Task: Open Card Card0000000192 in Board Board0000000048 in Workspace WS0000000016 in Trello. Add Member prateek.ku2001@gmail.com to Card Card0000000192 in Board Board0000000048 in Workspace WS0000000016 in Trello. Add Red Label titled Label0000000192 to Card Card0000000192 in Board Board0000000048 in Workspace WS0000000016 in Trello. Add Checklist CL0000000192 to Card Card0000000192 in Board Board0000000048 in Workspace WS0000000016 in Trello. Add Dates with Start Date as Nov 01 2023 and Due Date as Nov 30 2023 to Card Card0000000192 in Board Board0000000048 in Workspace WS0000000016 in Trello
Action: Mouse moved to (280, 468)
Screenshot: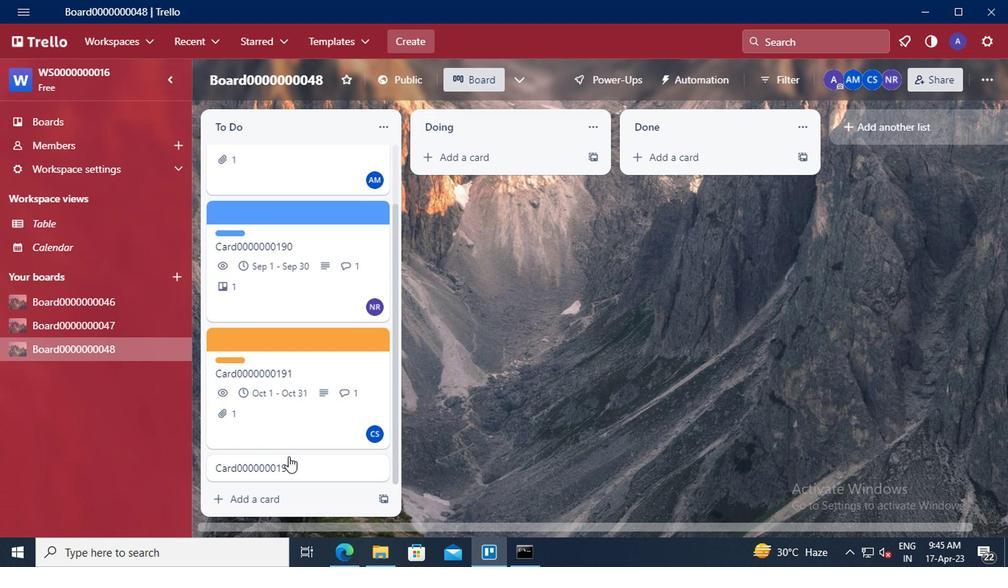 
Action: Mouse pressed left at (280, 468)
Screenshot: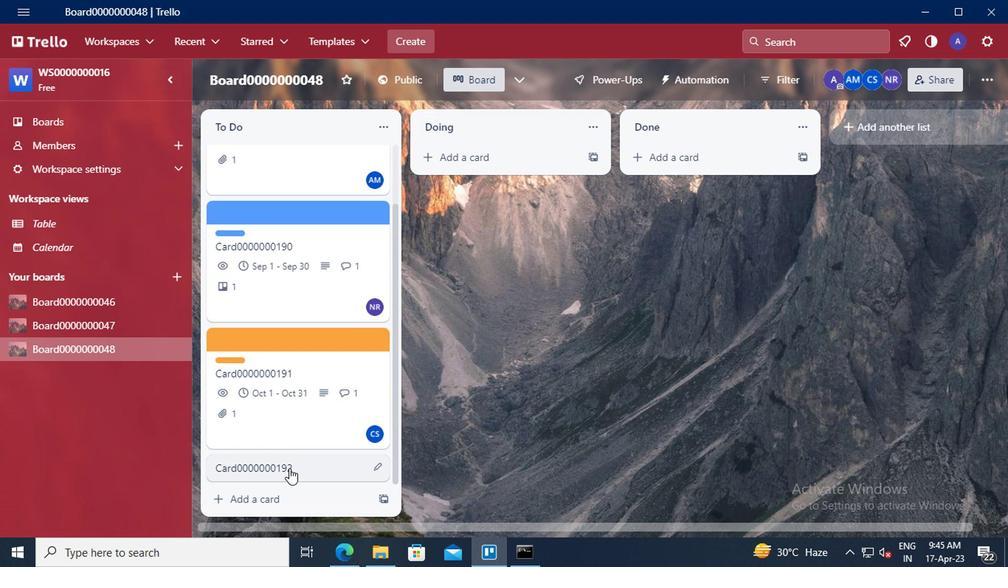 
Action: Mouse moved to (687, 190)
Screenshot: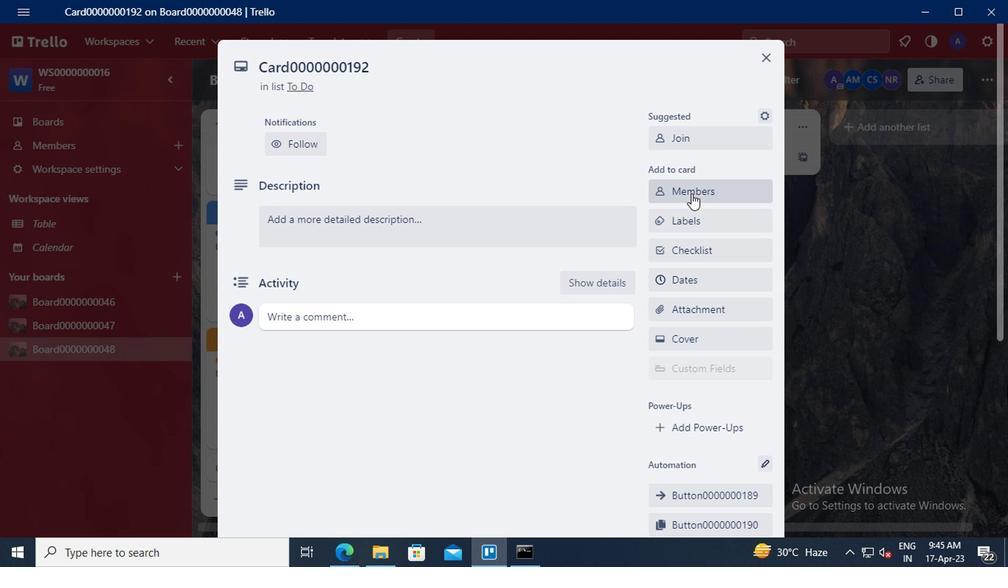 
Action: Mouse pressed left at (687, 190)
Screenshot: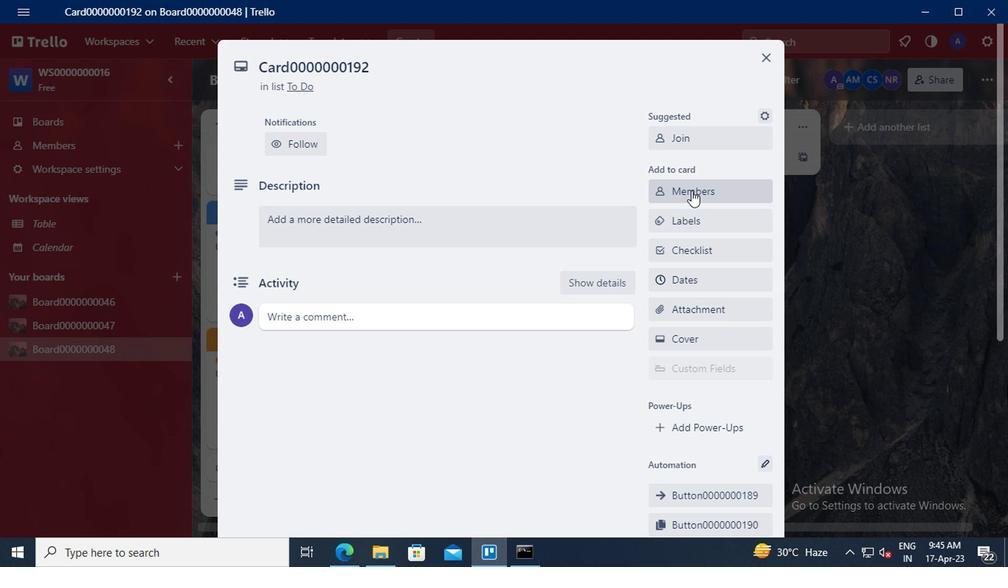 
Action: Mouse moved to (698, 256)
Screenshot: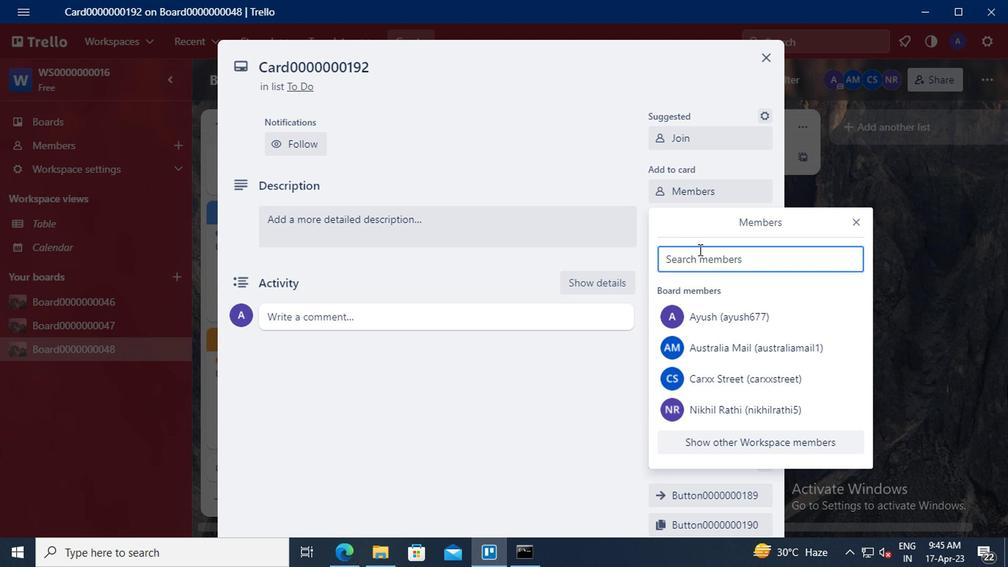 
Action: Mouse pressed left at (698, 256)
Screenshot: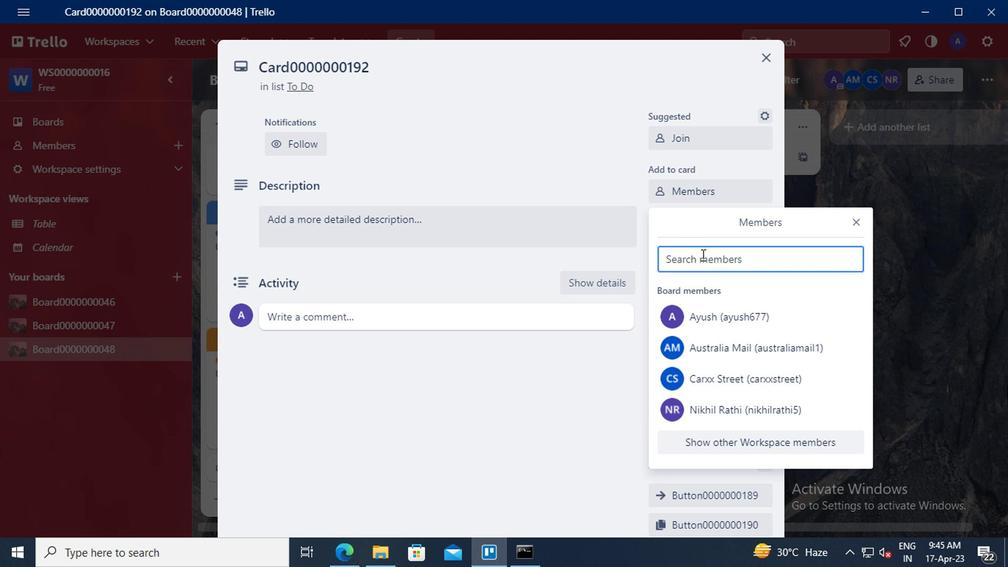 
Action: Mouse moved to (698, 256)
Screenshot: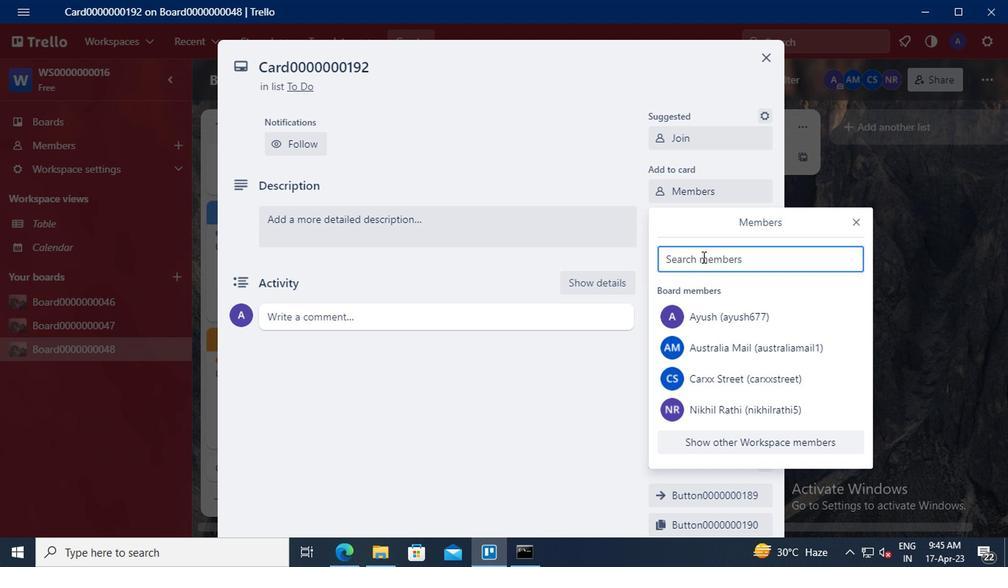 
Action: Key pressed <Key.shift>
Screenshot: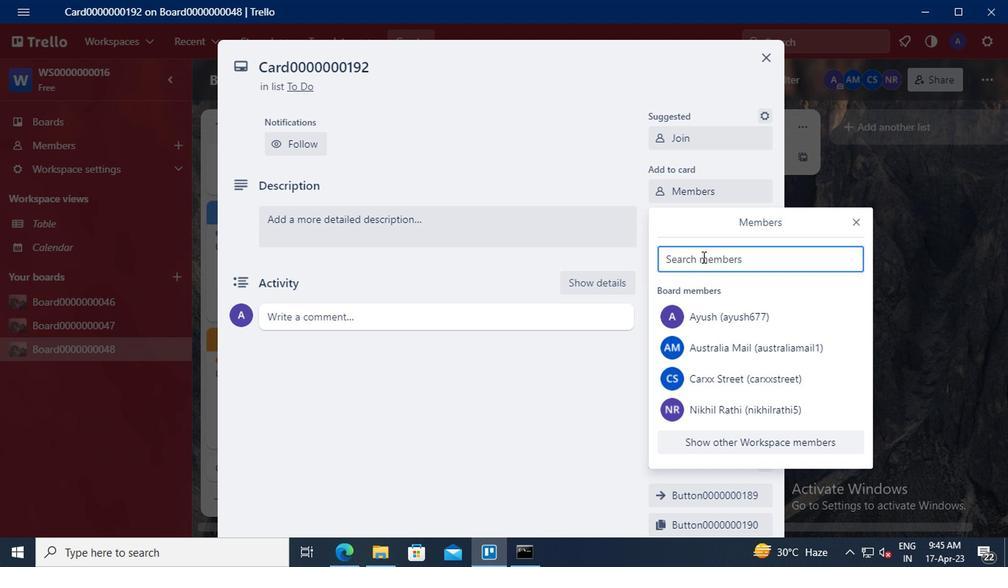 
Action: Mouse moved to (698, 256)
Screenshot: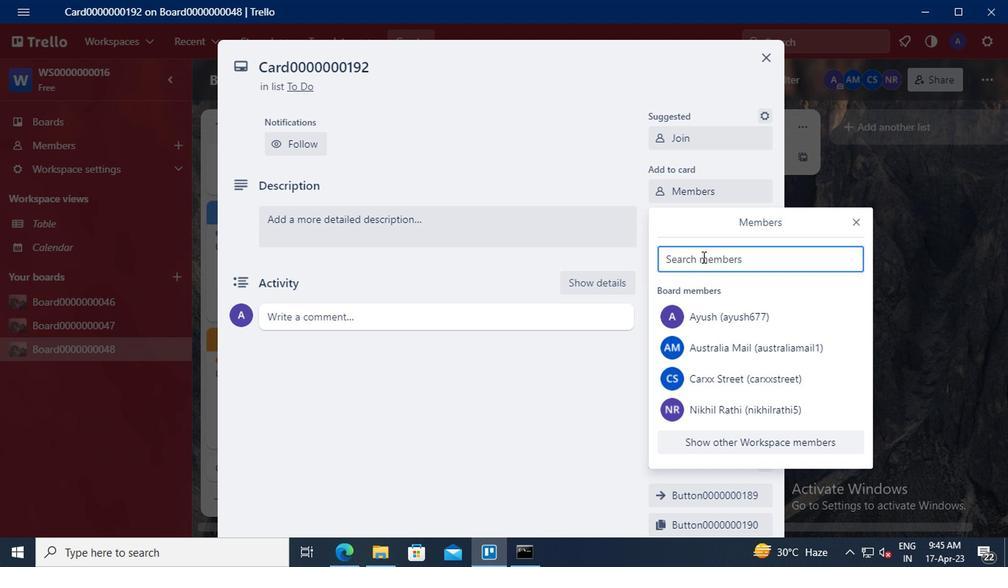 
Action: Key pressed P
Screenshot: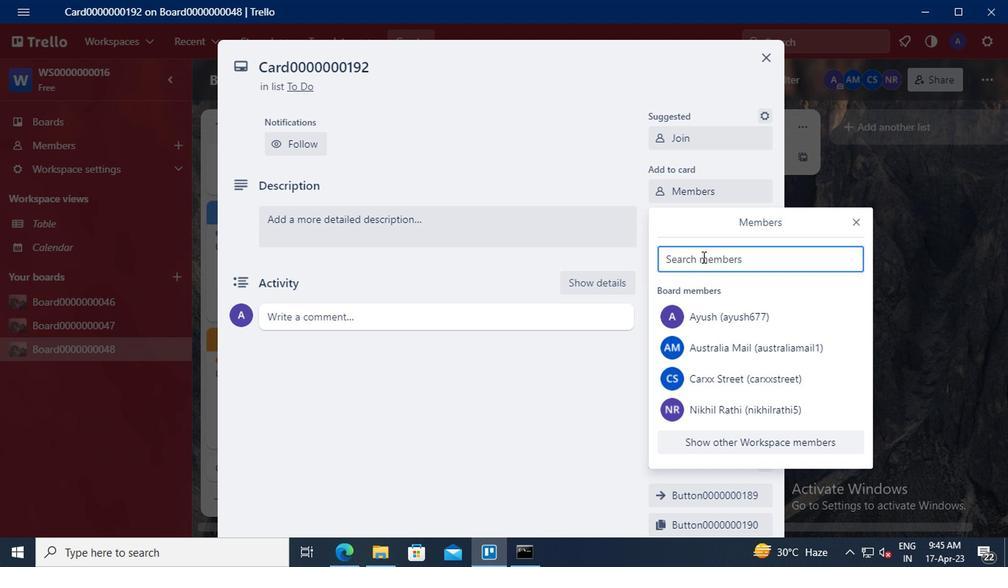 
Action: Mouse moved to (698, 256)
Screenshot: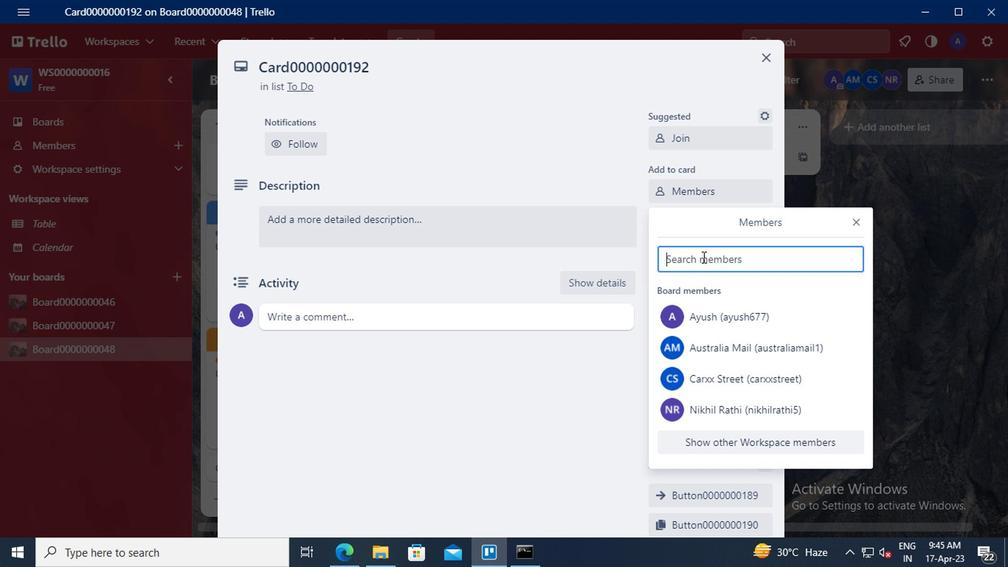 
Action: Key pressed A
Screenshot: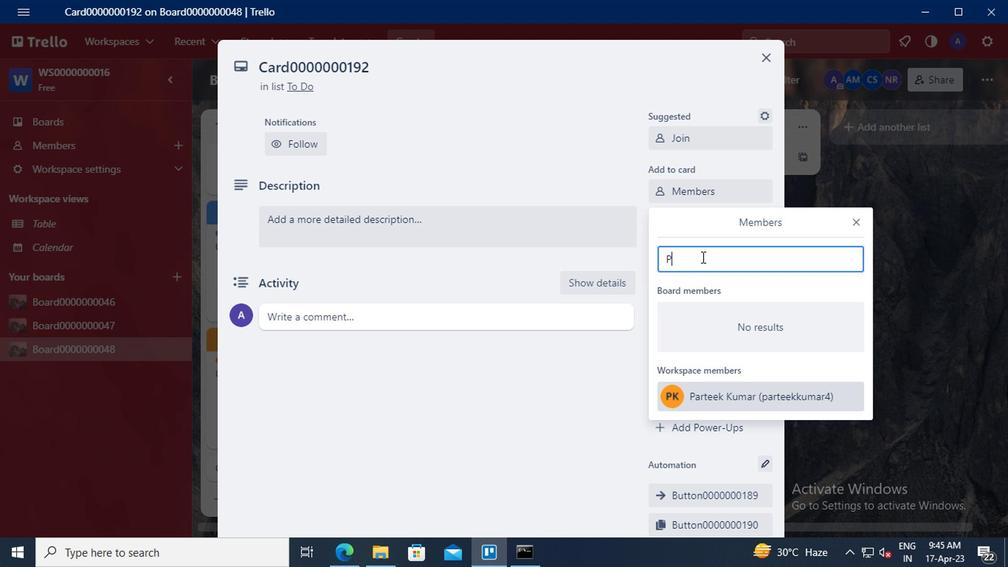 
Action: Mouse moved to (697, 256)
Screenshot: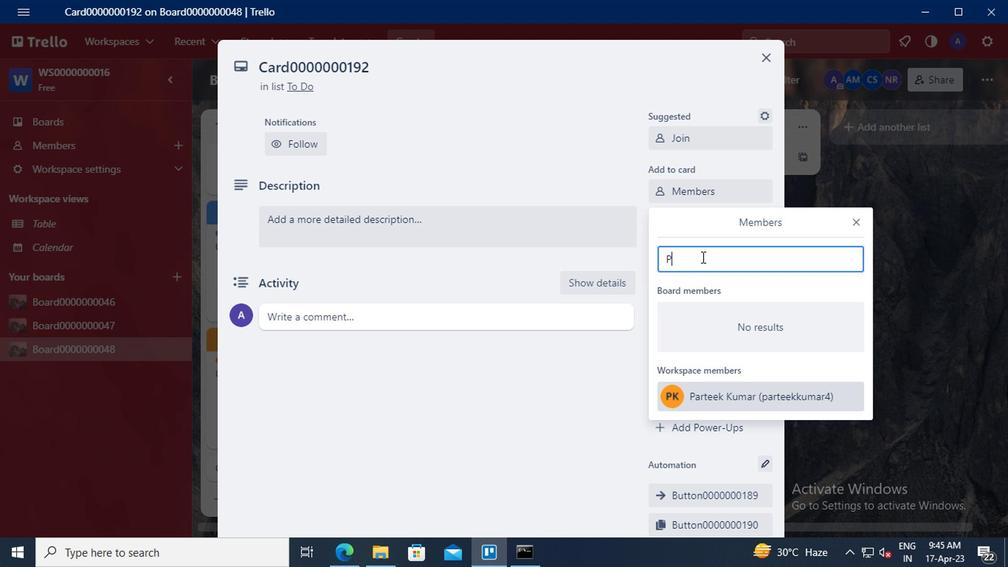 
Action: Key pressed RTEEK
Screenshot: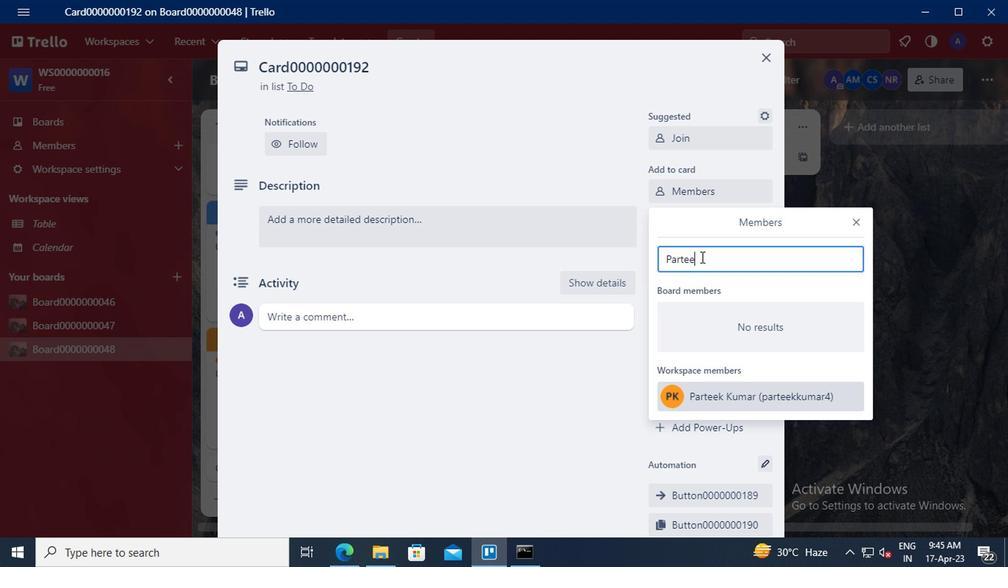 
Action: Mouse moved to (696, 393)
Screenshot: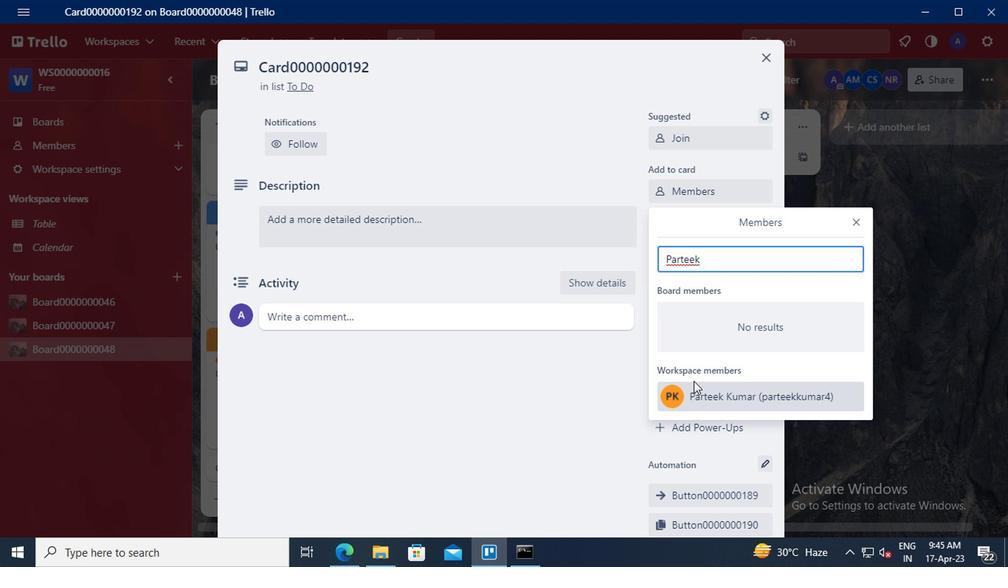 
Action: Mouse pressed left at (696, 393)
Screenshot: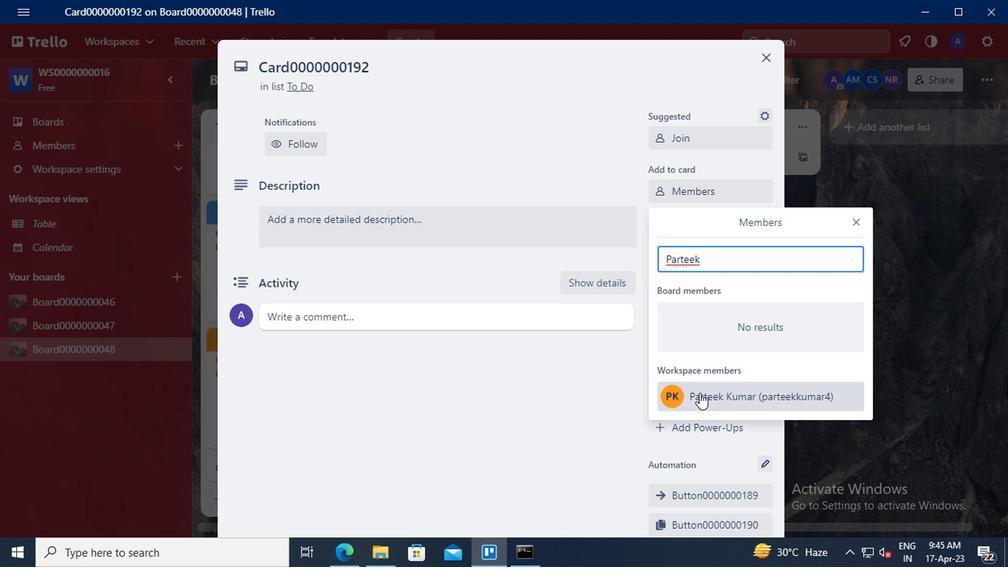 
Action: Mouse moved to (855, 221)
Screenshot: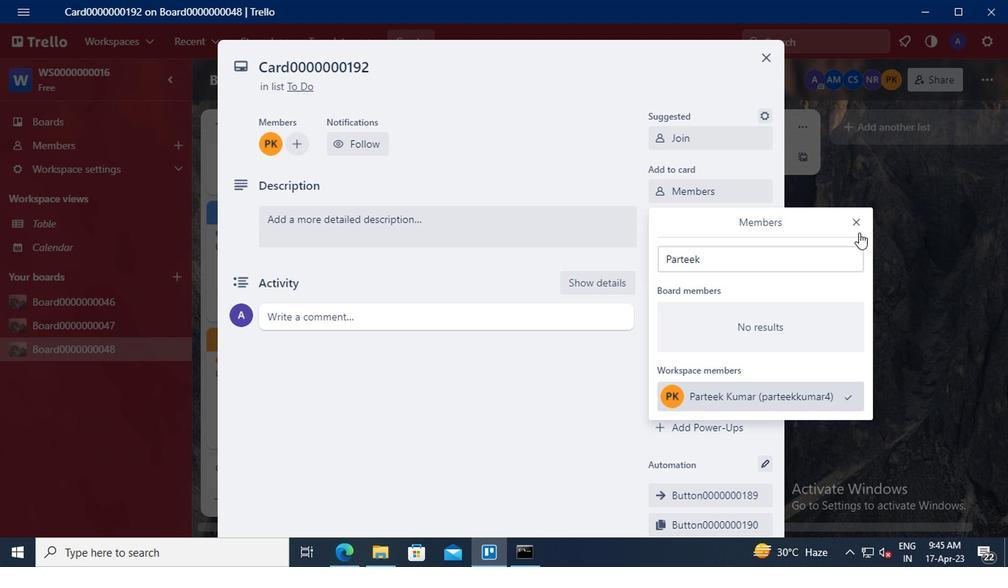 
Action: Mouse pressed left at (855, 221)
Screenshot: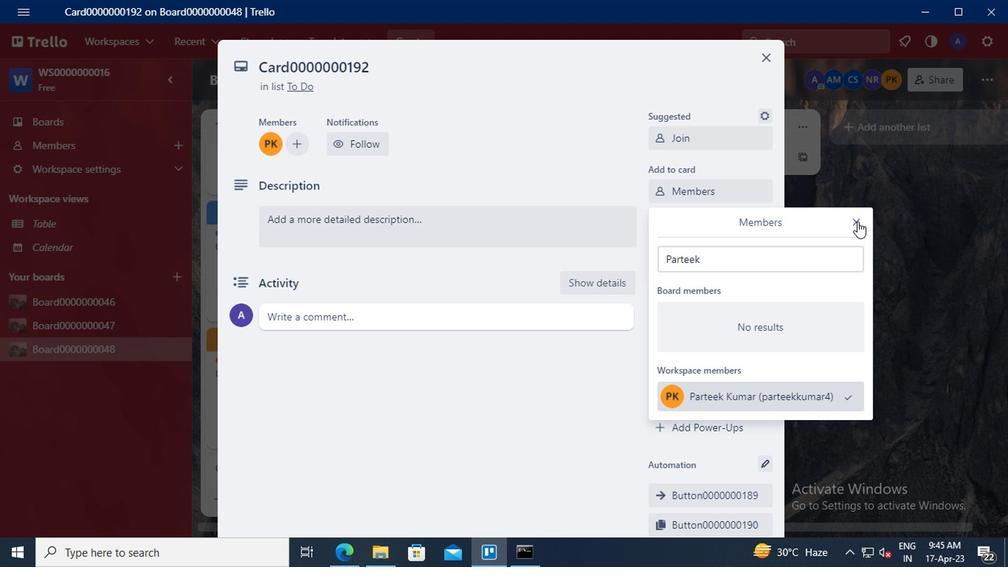 
Action: Mouse moved to (719, 218)
Screenshot: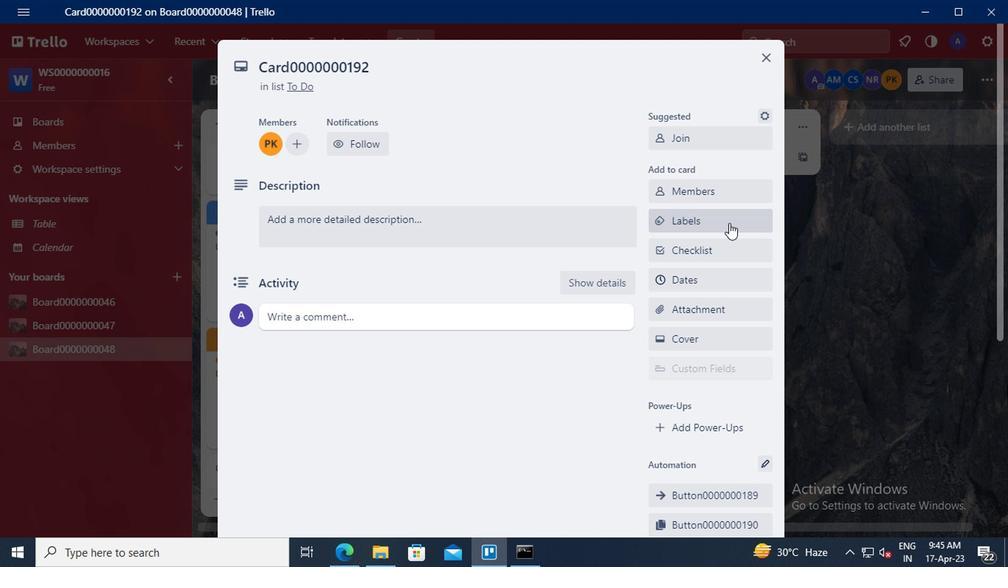 
Action: Mouse pressed left at (719, 218)
Screenshot: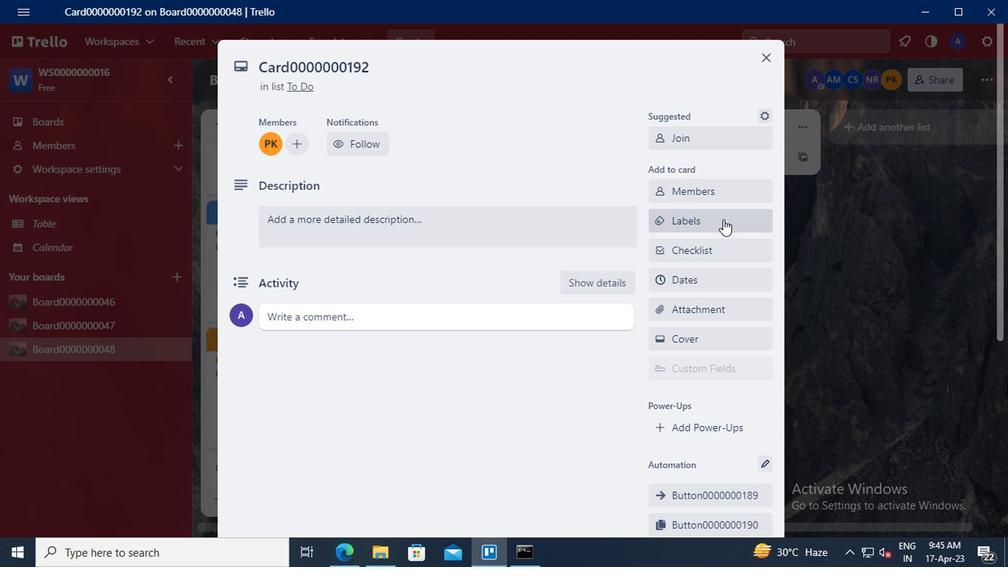 
Action: Mouse moved to (736, 418)
Screenshot: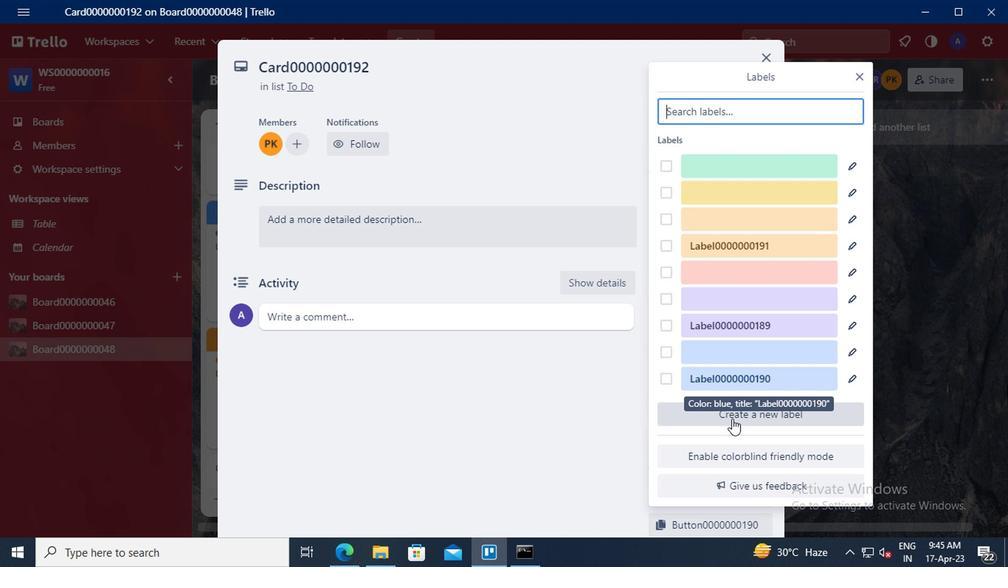 
Action: Mouse pressed left at (736, 418)
Screenshot: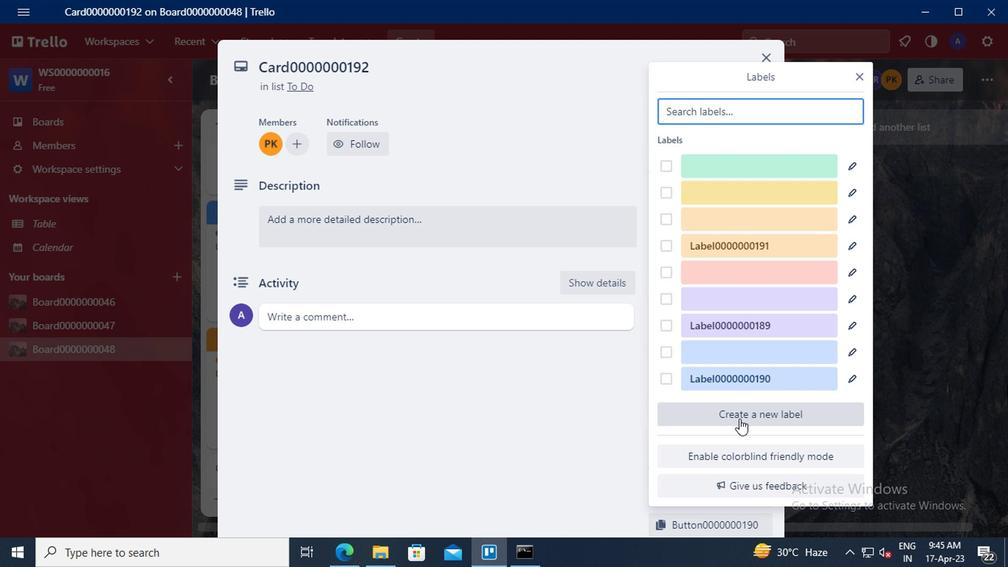 
Action: Mouse moved to (716, 219)
Screenshot: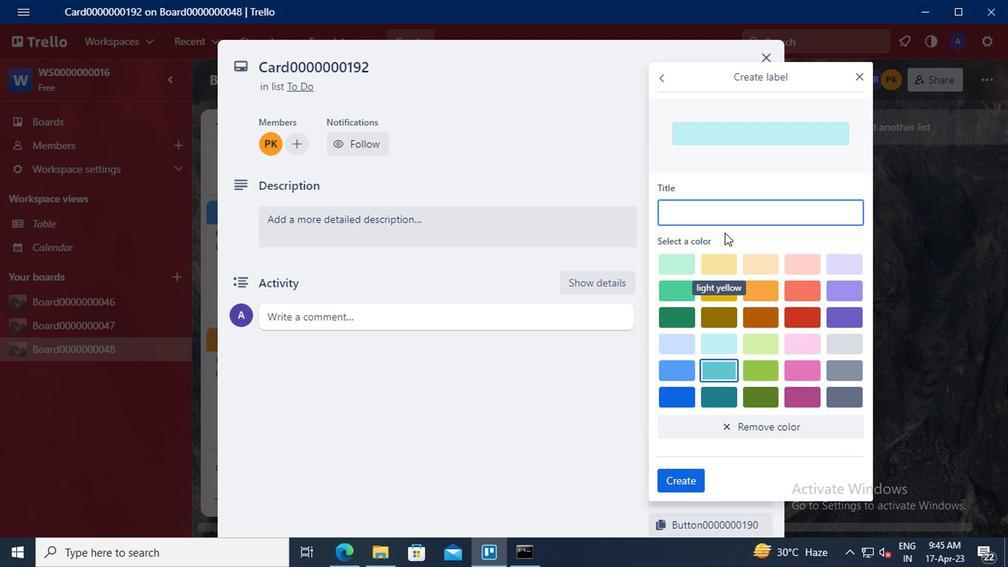 
Action: Mouse pressed left at (716, 219)
Screenshot: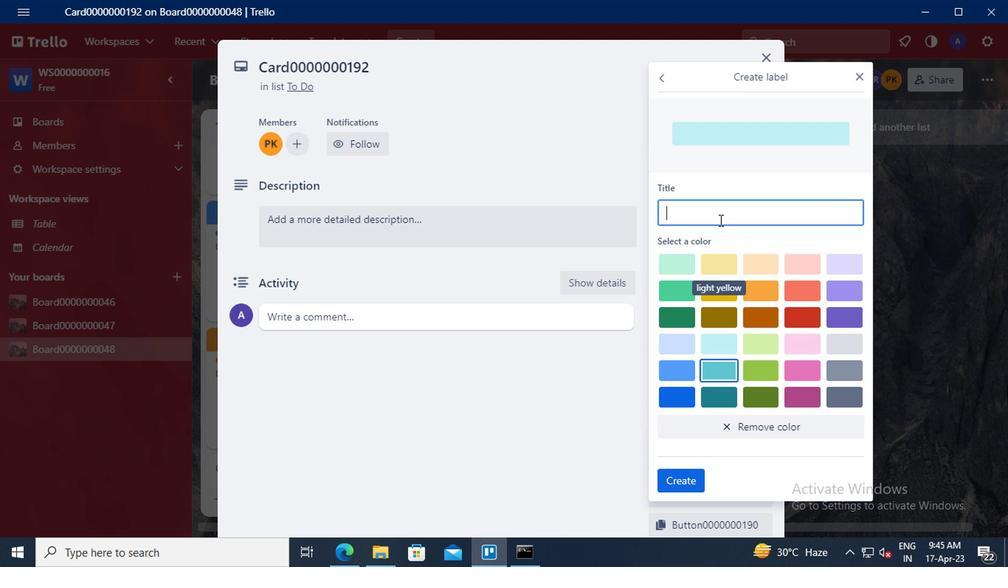 
Action: Key pressed <Key.shift>LABEL0000000192
Screenshot: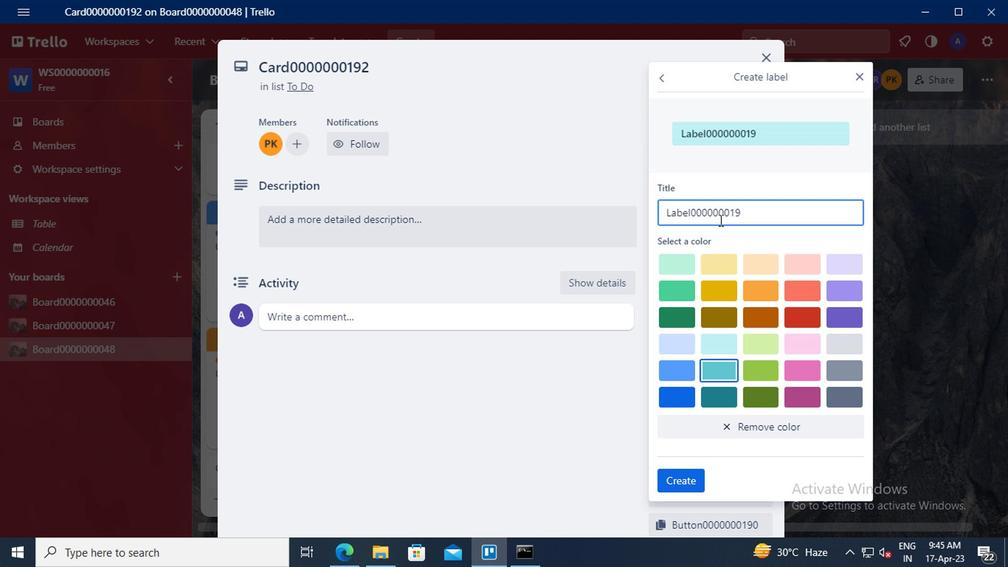 
Action: Mouse moved to (801, 288)
Screenshot: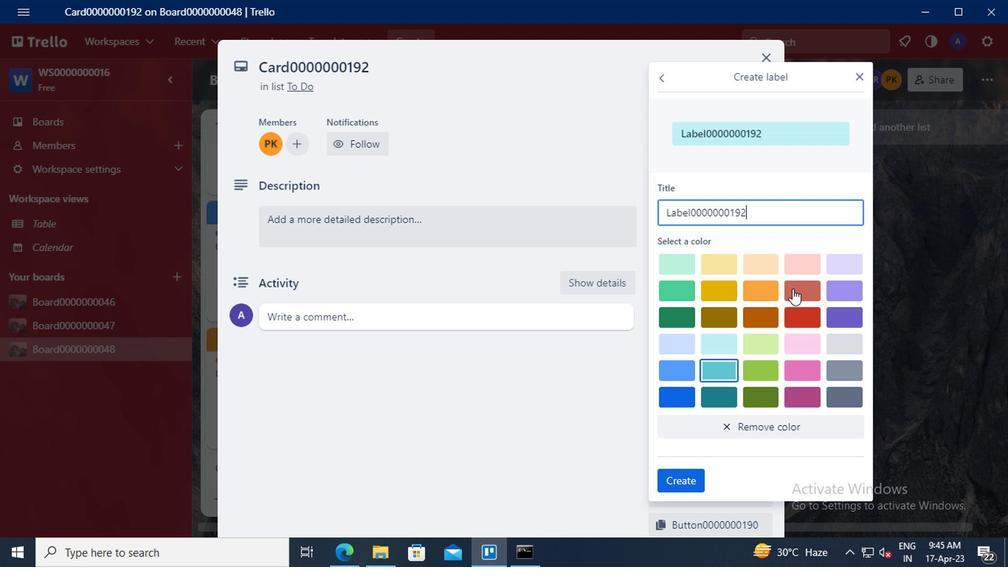 
Action: Mouse pressed left at (801, 288)
Screenshot: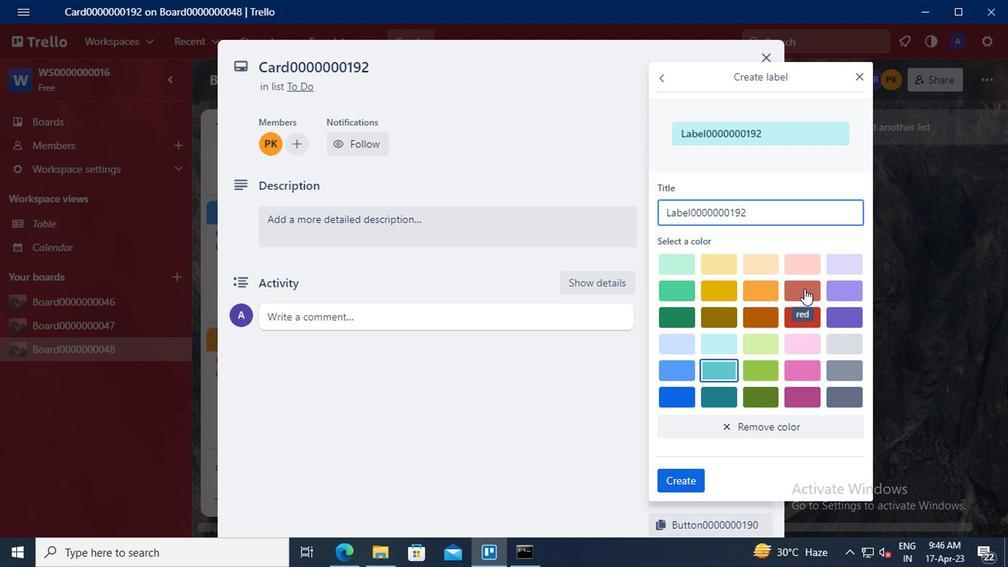
Action: Mouse moved to (693, 477)
Screenshot: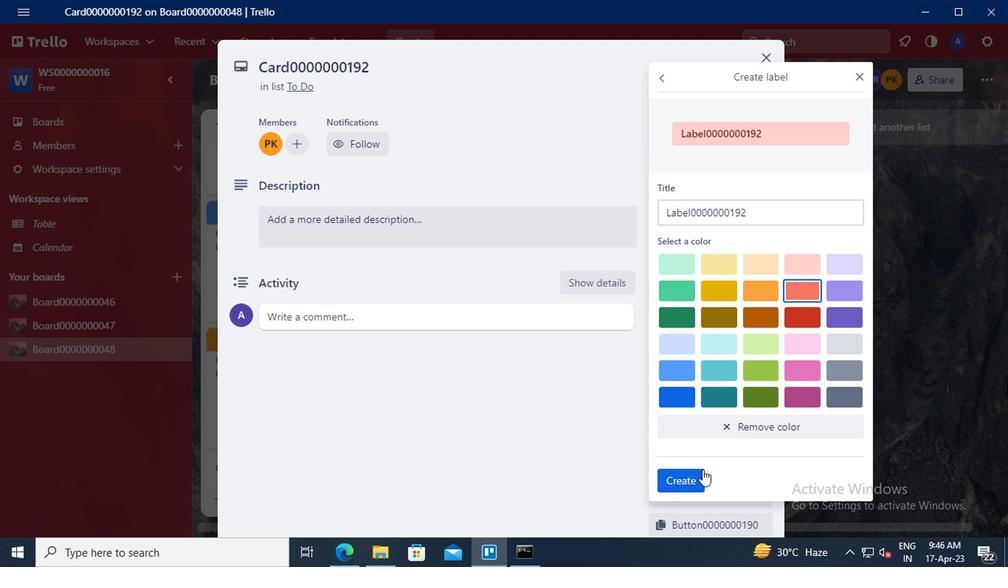 
Action: Mouse pressed left at (693, 477)
Screenshot: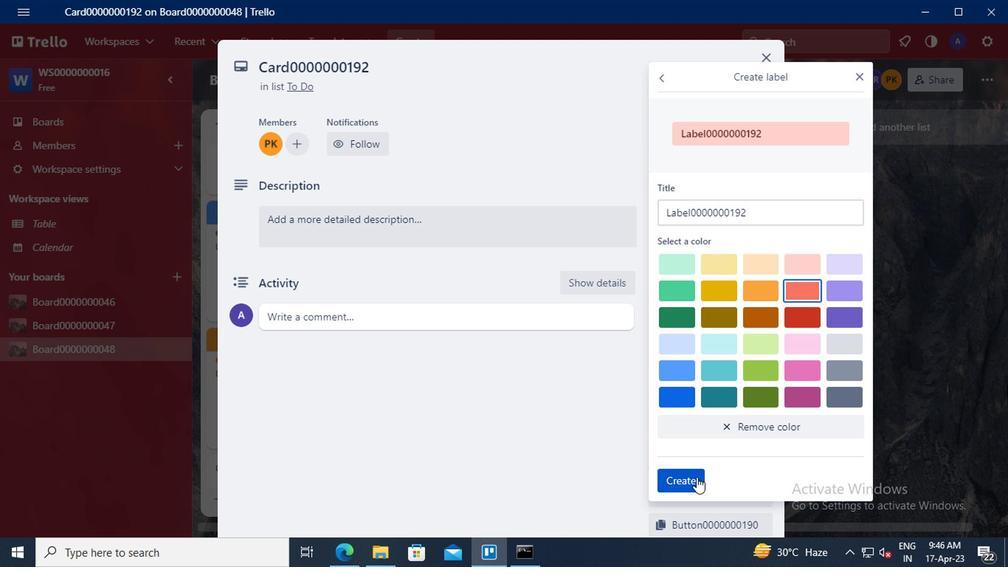
Action: Mouse moved to (861, 75)
Screenshot: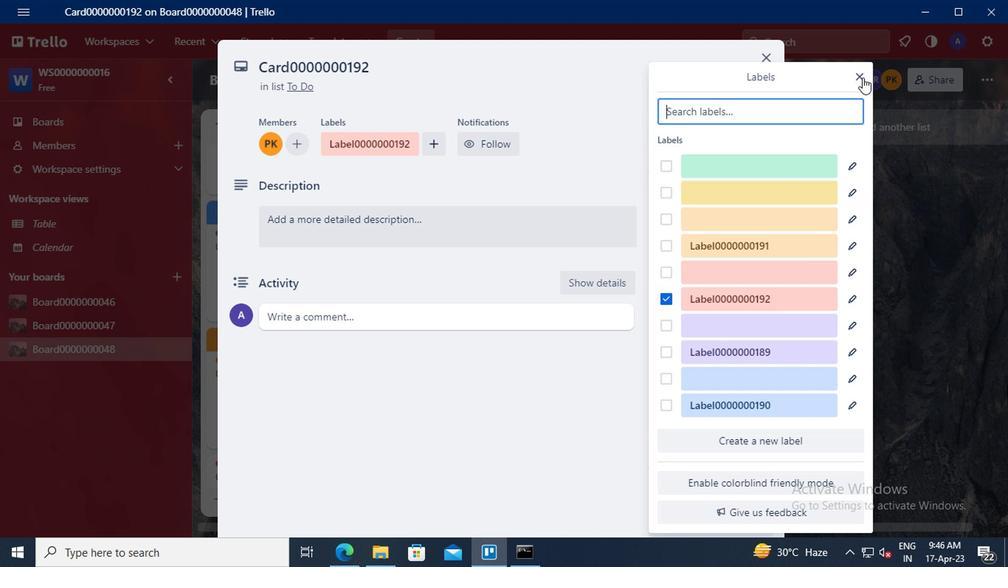 
Action: Mouse pressed left at (861, 75)
Screenshot: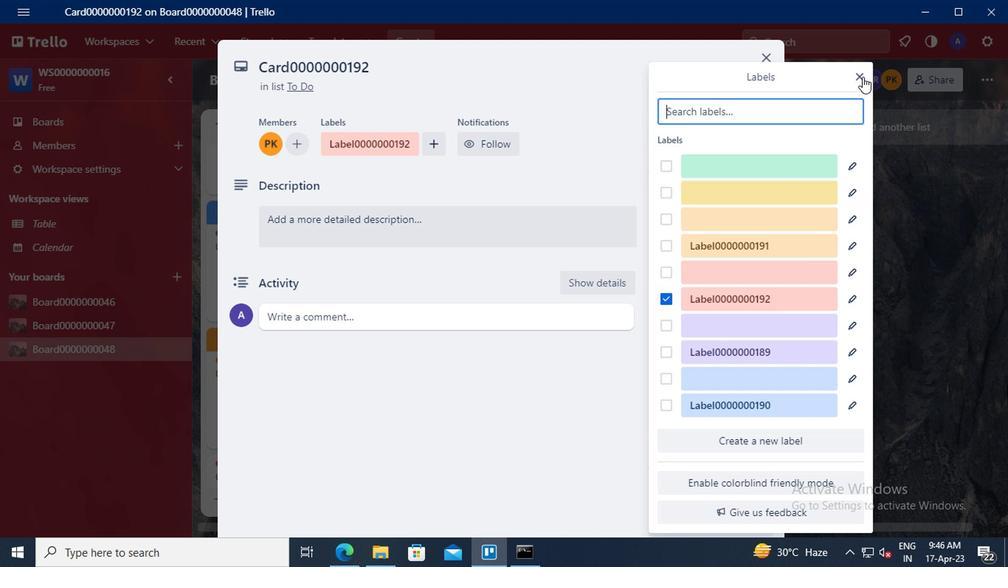 
Action: Mouse moved to (711, 245)
Screenshot: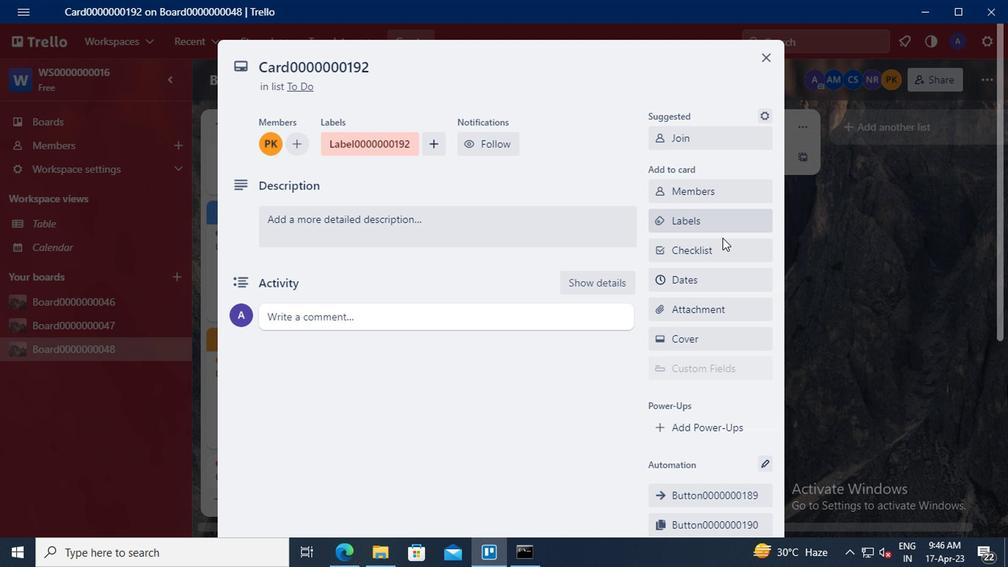 
Action: Mouse pressed left at (711, 245)
Screenshot: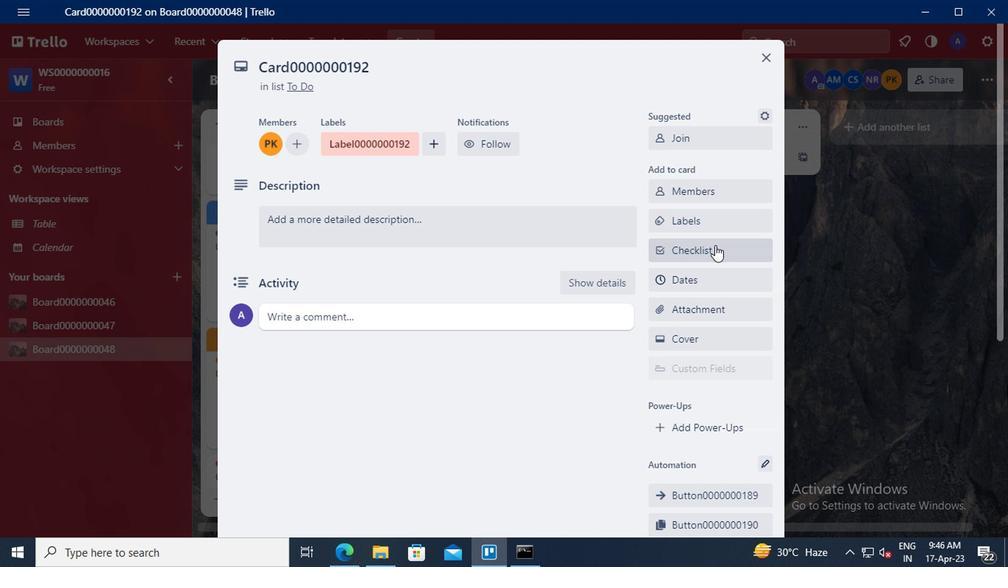 
Action: Key pressed <Key.delete><Key.shift>CL0000000192
Screenshot: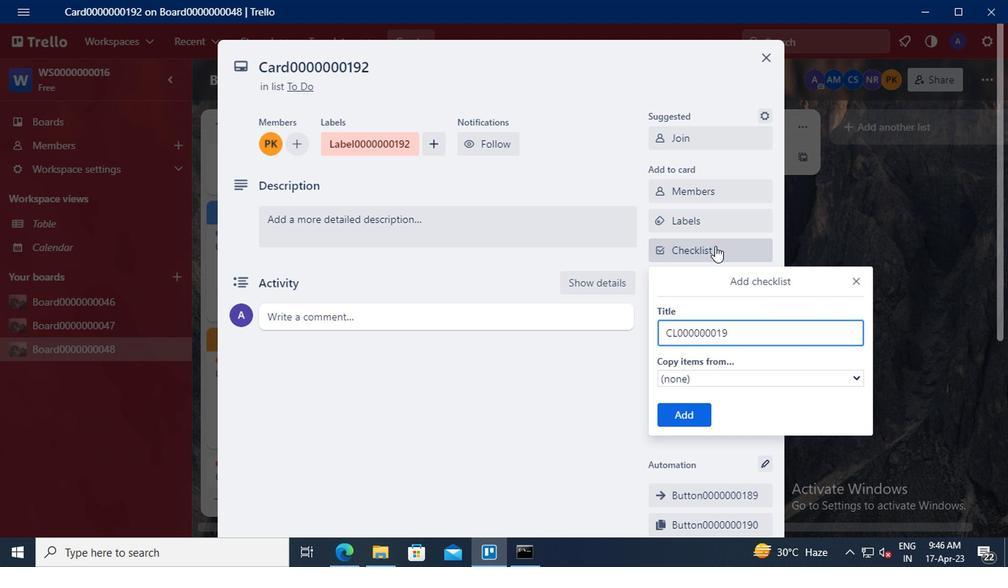 
Action: Mouse moved to (690, 413)
Screenshot: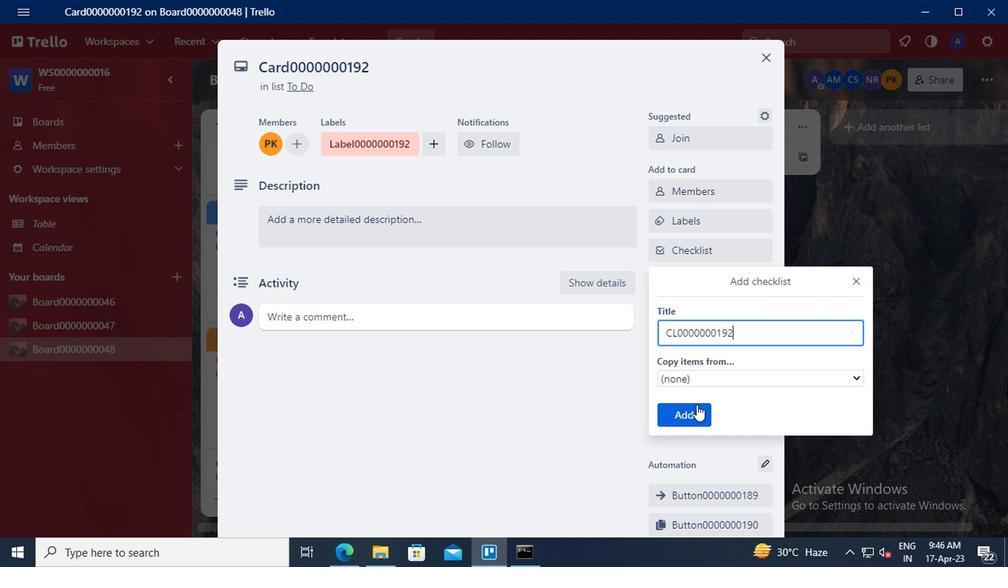 
Action: Mouse pressed left at (690, 413)
Screenshot: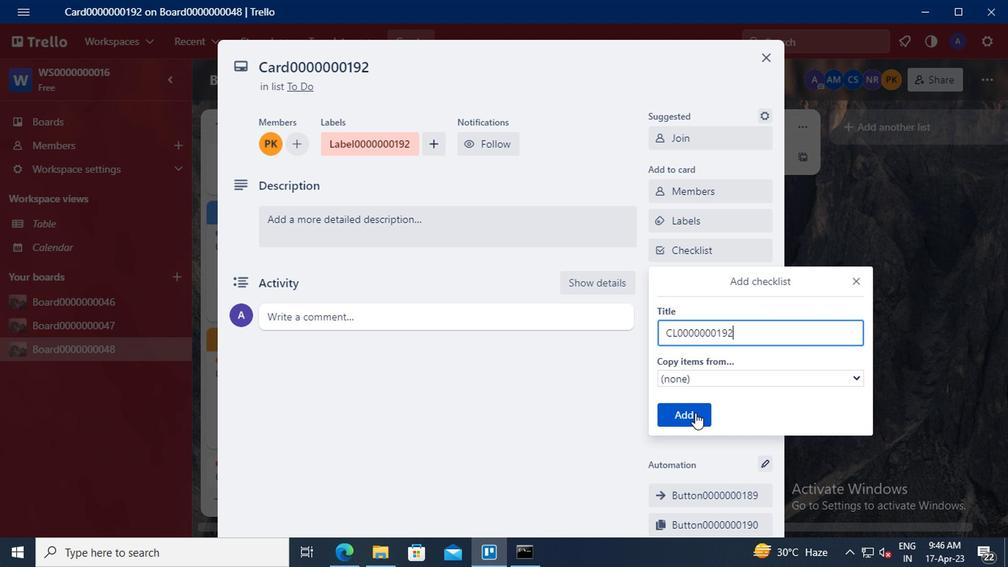 
Action: Mouse moved to (697, 285)
Screenshot: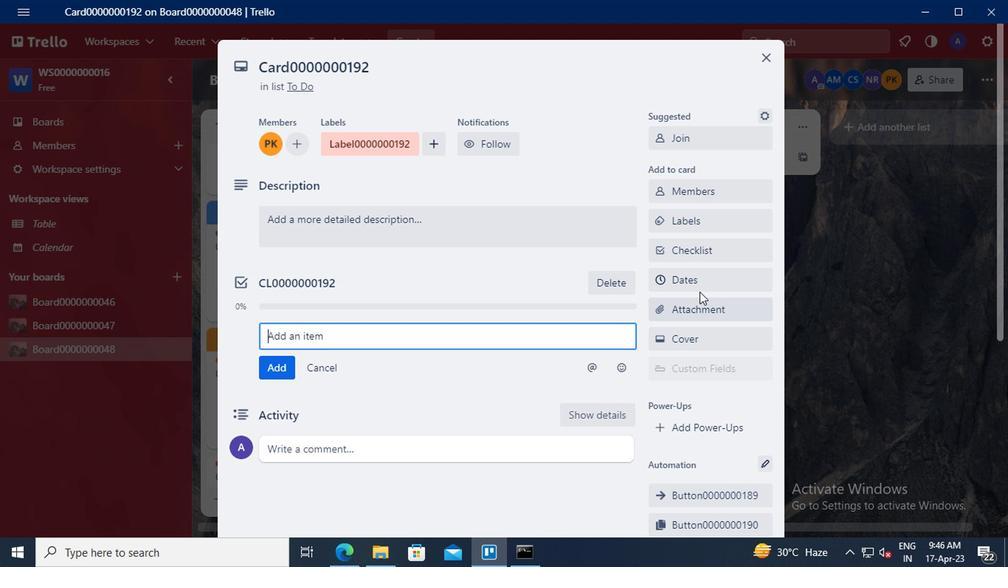 
Action: Mouse pressed left at (697, 285)
Screenshot: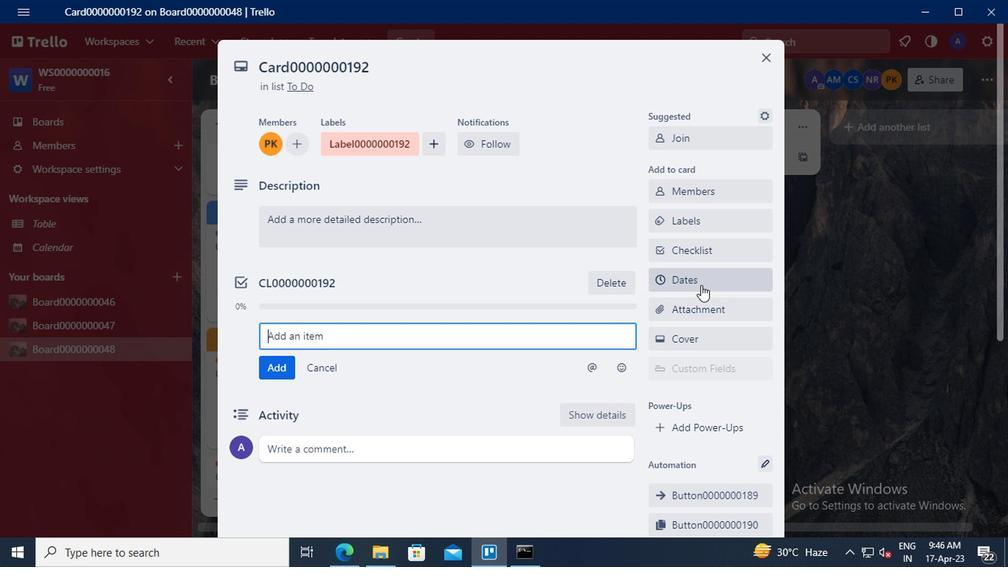 
Action: Mouse moved to (657, 346)
Screenshot: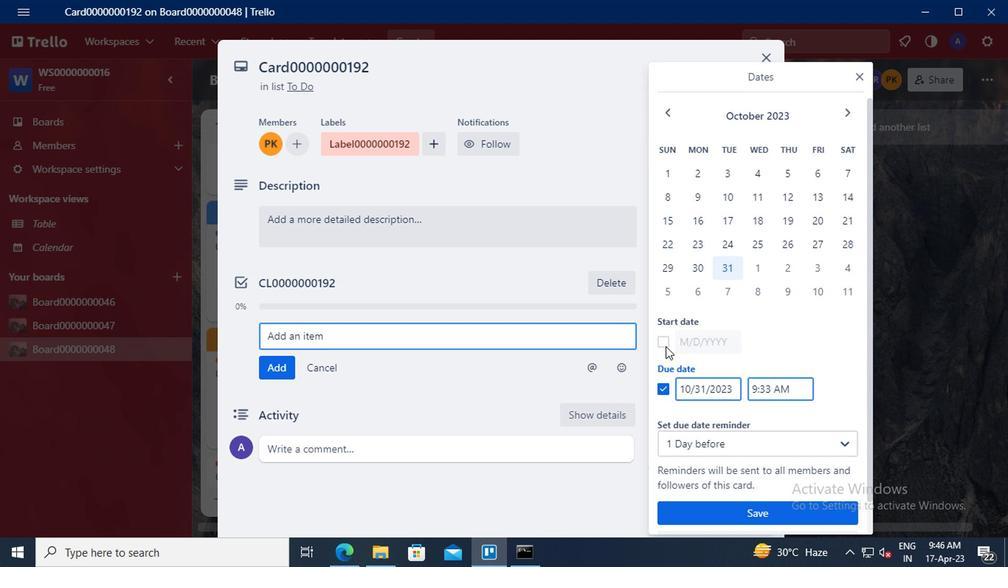 
Action: Mouse pressed left at (657, 346)
Screenshot: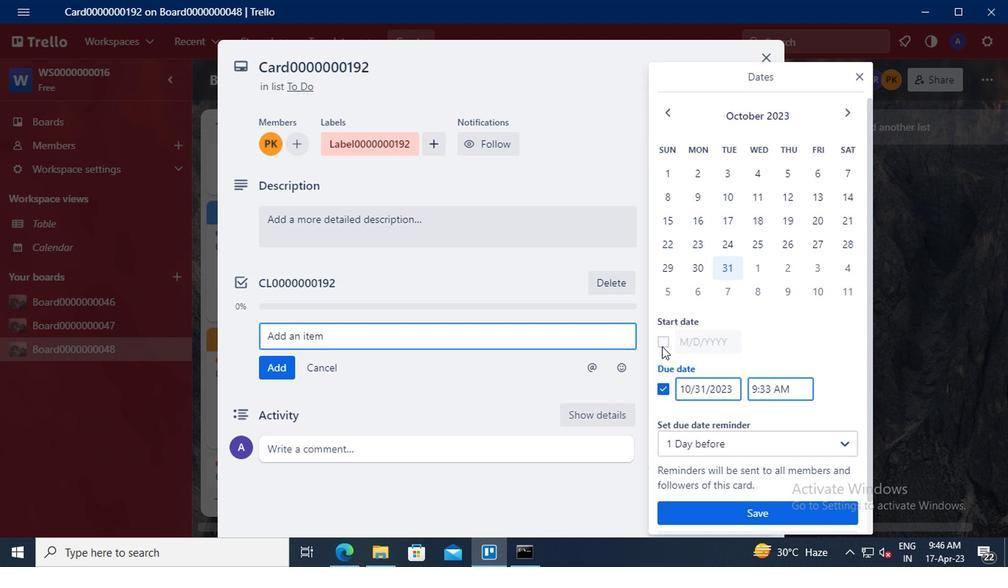 
Action: Mouse moved to (702, 339)
Screenshot: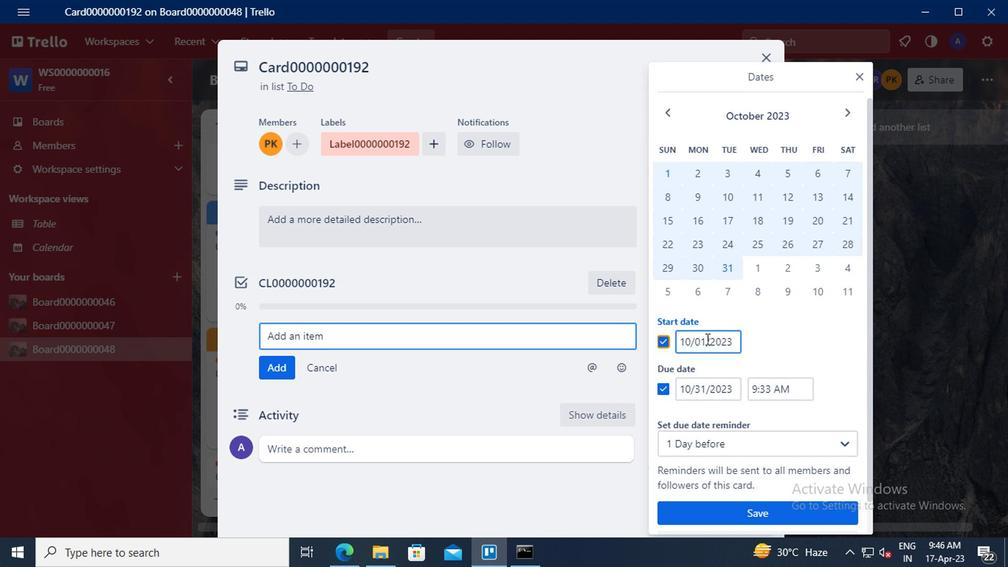 
Action: Mouse pressed left at (702, 339)
Screenshot: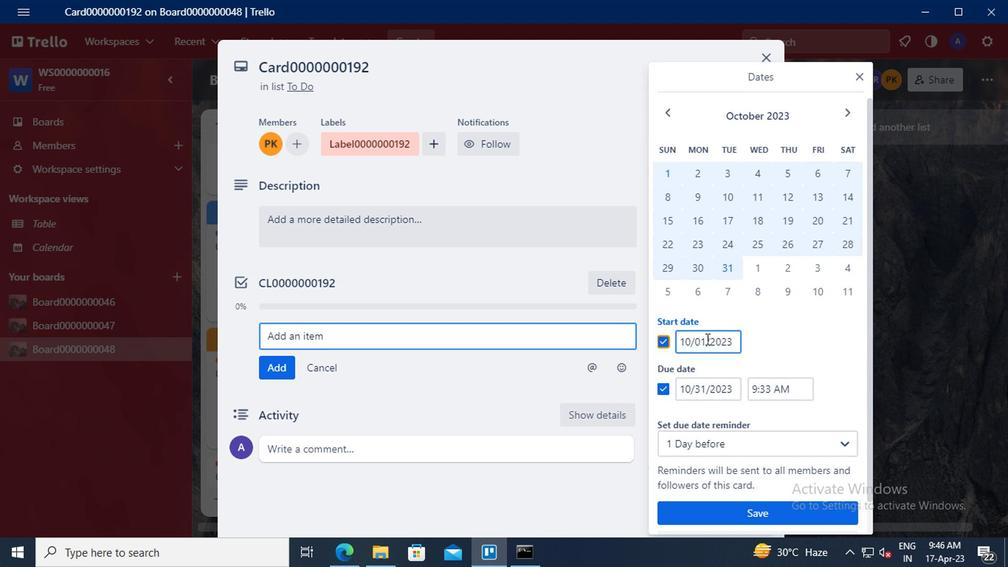 
Action: Mouse moved to (701, 338)
Screenshot: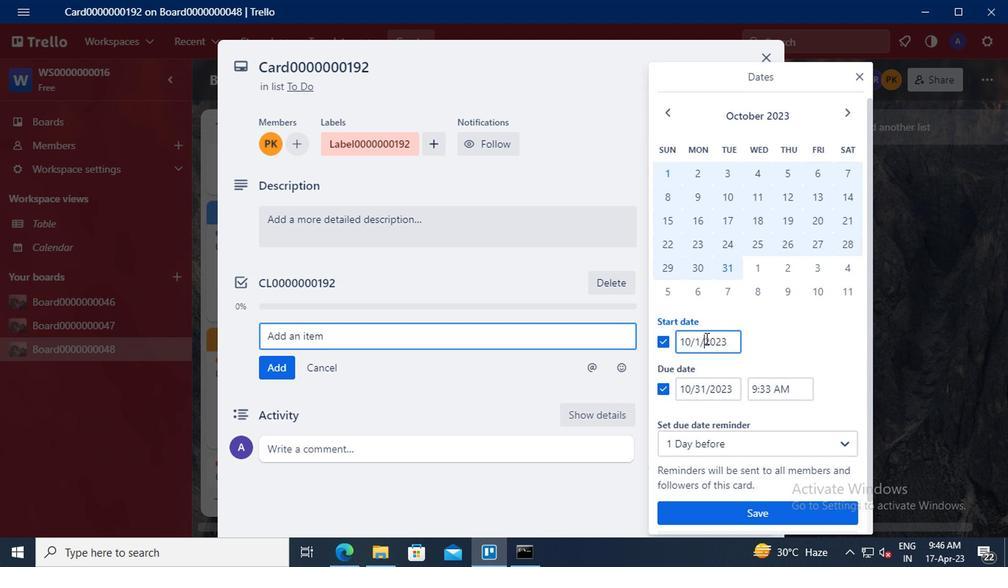 
Action: Key pressed <Key.left><Key.backspace>
Screenshot: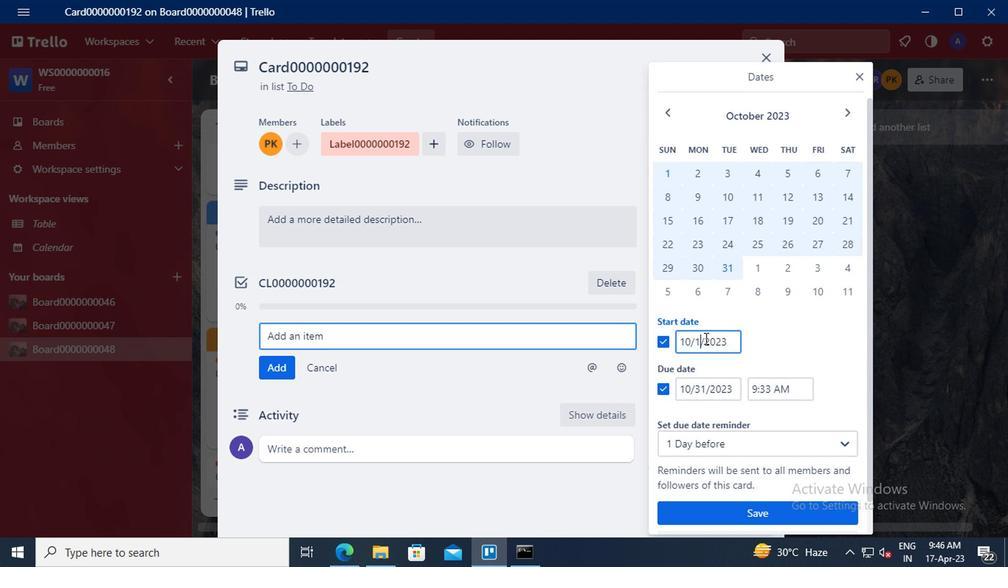 
Action: Mouse moved to (700, 338)
Screenshot: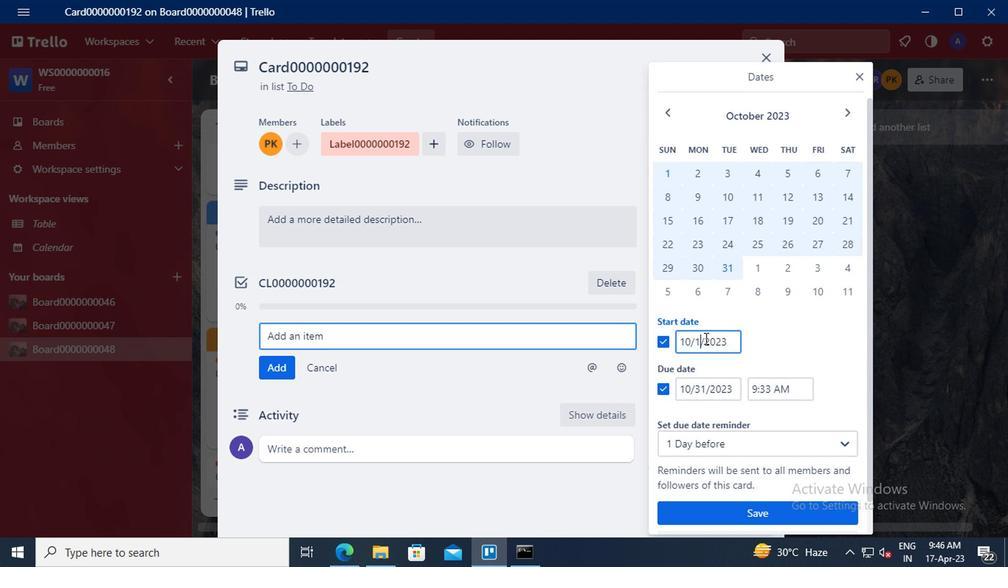 
Action: Key pressed 1<Key.left><Key.left><Key.backspace><Key.backspace>11
Screenshot: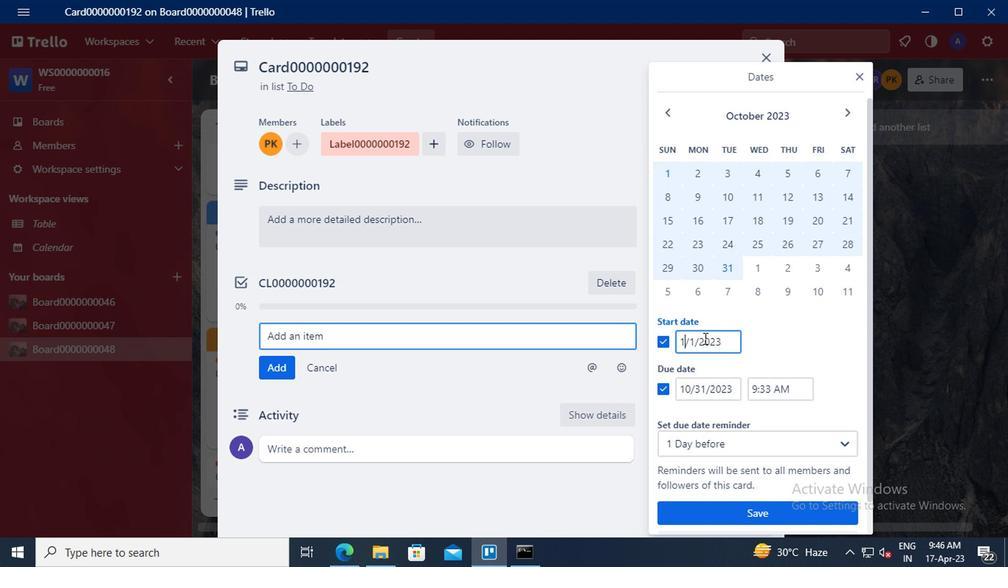 
Action: Mouse moved to (701, 386)
Screenshot: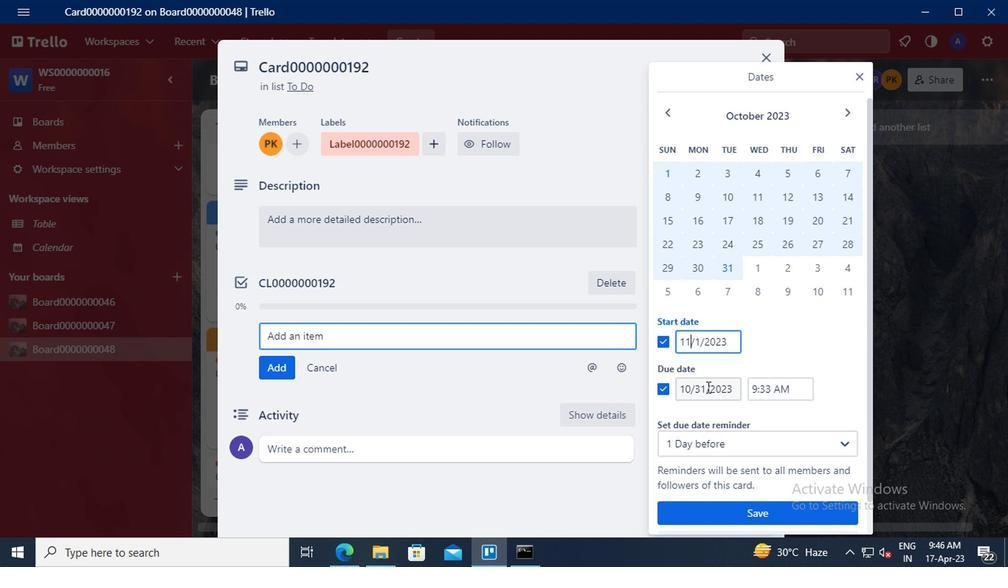 
Action: Mouse pressed left at (701, 386)
Screenshot: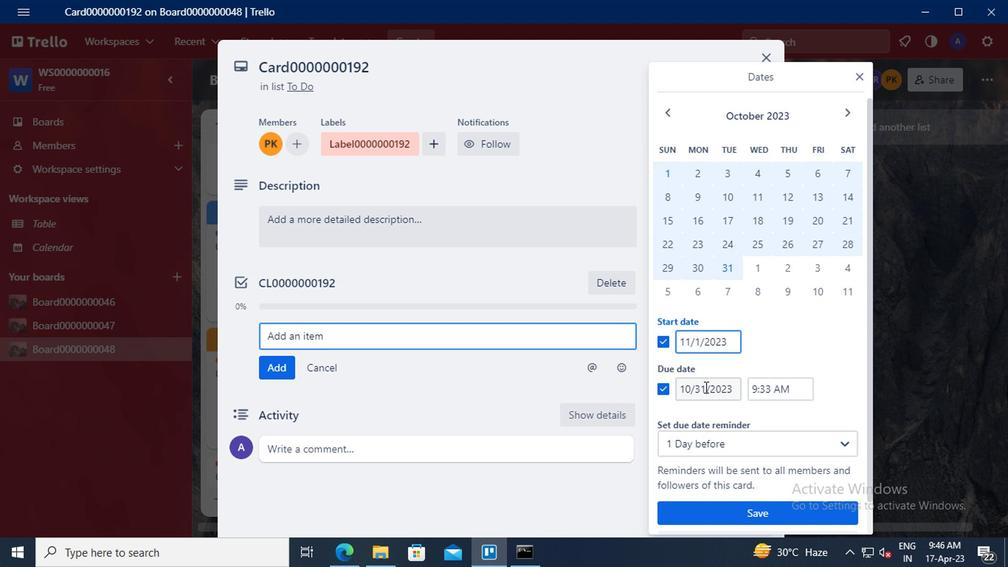 
Action: Mouse moved to (703, 375)
Screenshot: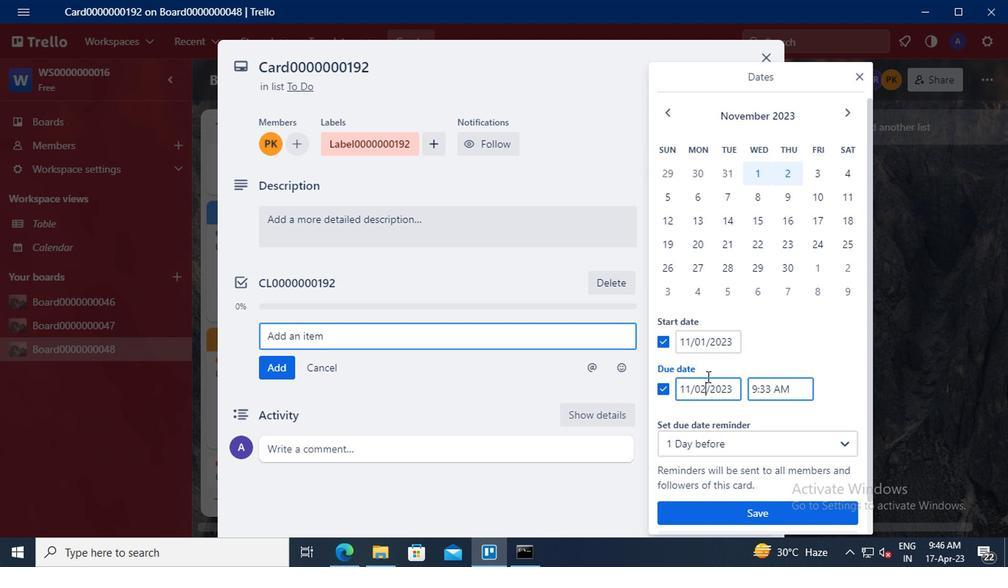 
Action: Key pressed <Key.backspace><Key.backspace>30
Screenshot: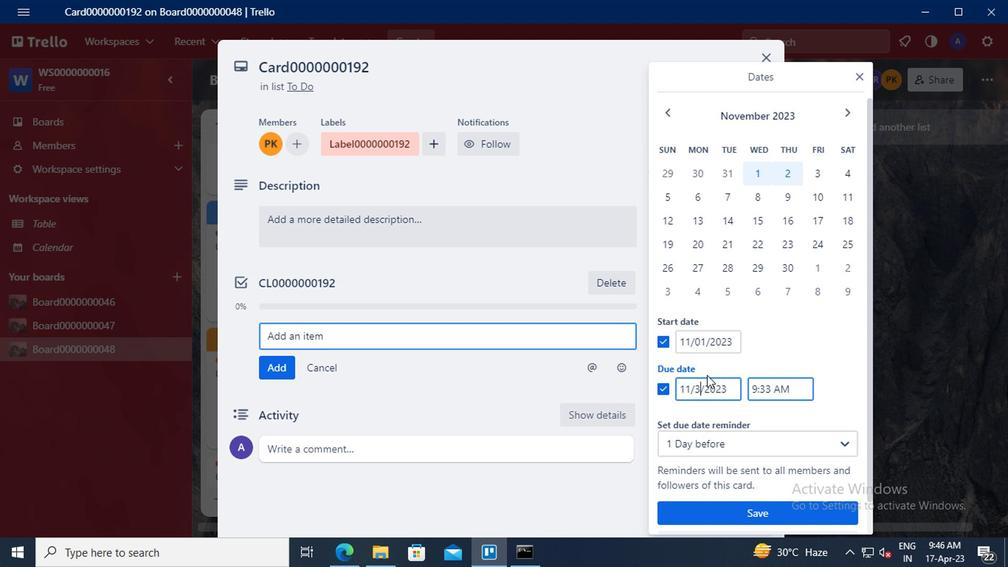 
Action: Mouse moved to (709, 510)
Screenshot: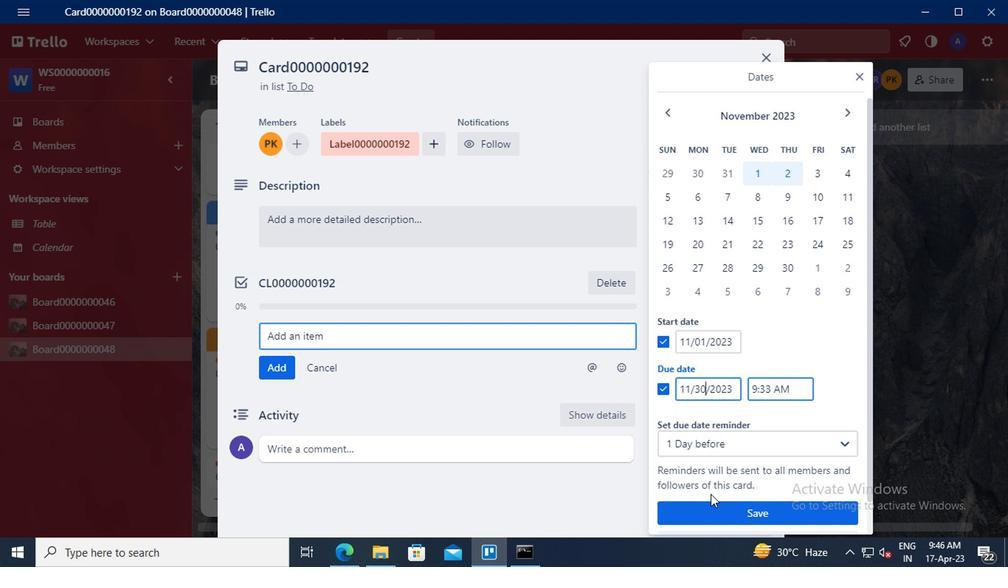
Action: Mouse pressed left at (709, 510)
Screenshot: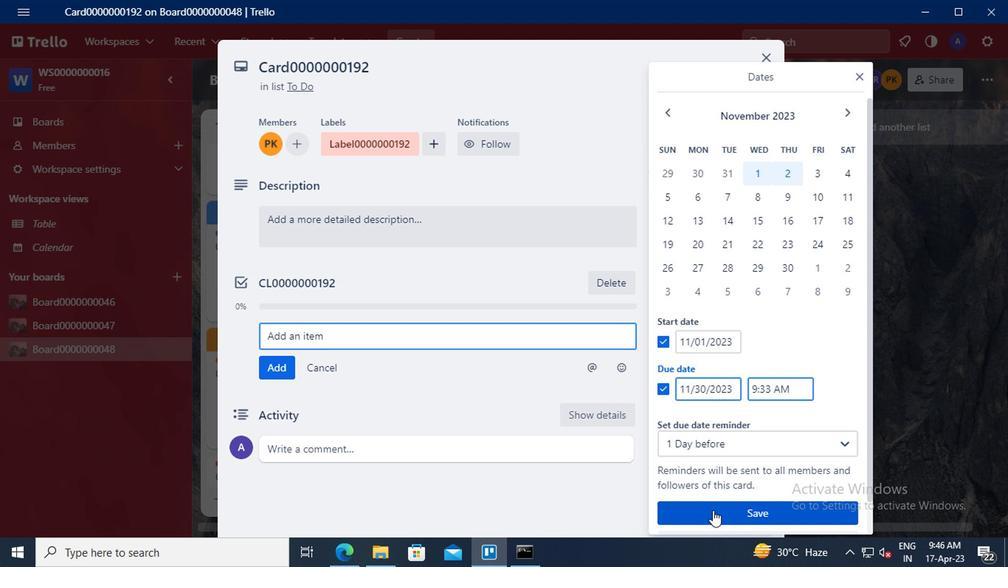 
